 Task: Open Card Card0000000088 in Board Board0000000022 in Workspace WS0000000008 in Trello. Add Member Email0000000032 to Card Card0000000088 in Board Board0000000022 in Workspace WS0000000008 in Trello. Add Red Label titled Label0000000088 to Card Card0000000088 in Board Board0000000022 in Workspace WS0000000008 in Trello. Add Checklist CL0000000088 to Card Card0000000088 in Board Board0000000022 in Workspace WS0000000008 in Trello. Add Dates with Start Date as Jul 01 2023 and Due Date as Jul 31 2023 to Card Card0000000088 in Board Board0000000022 in Workspace WS0000000008 in Trello
Action: Mouse moved to (290, 467)
Screenshot: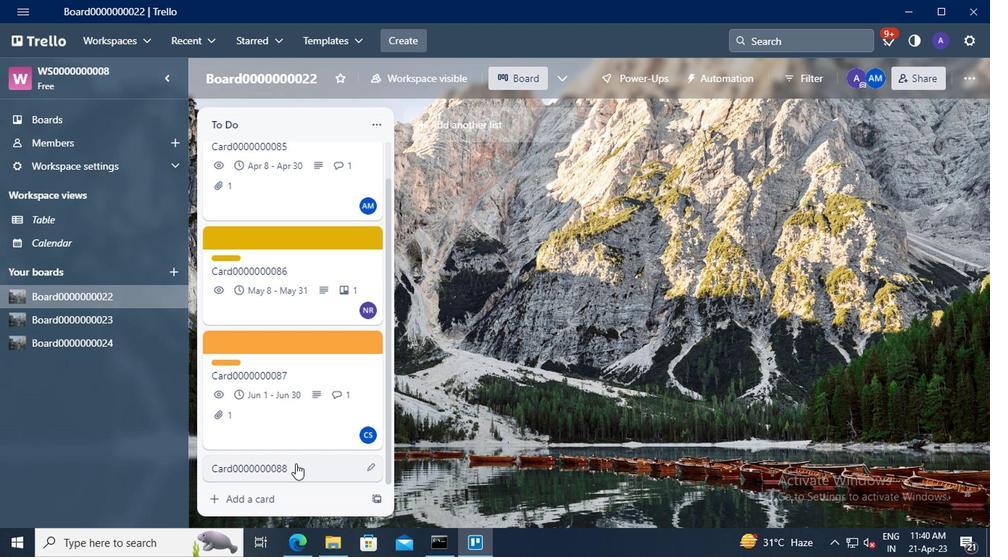 
Action: Mouse pressed left at (290, 467)
Screenshot: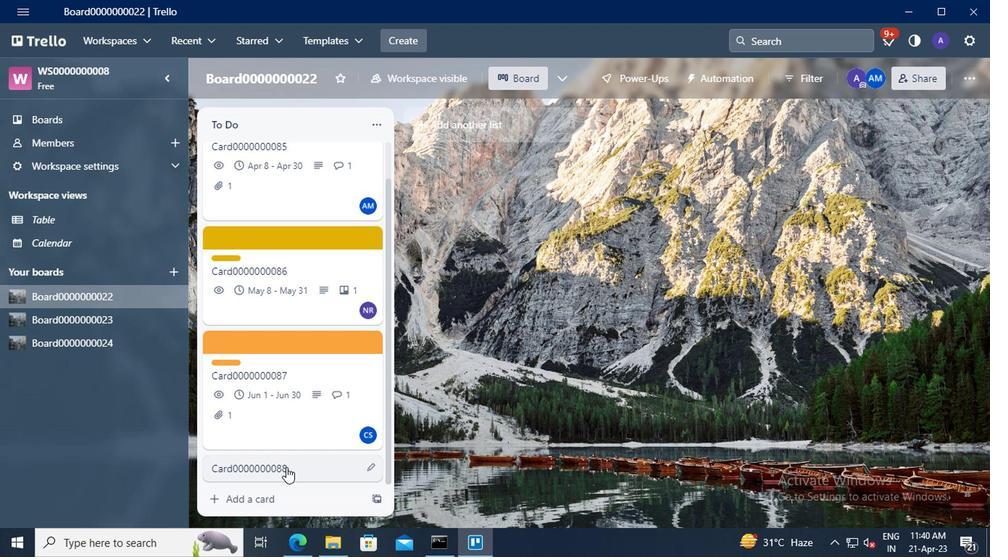 
Action: Mouse moved to (675, 185)
Screenshot: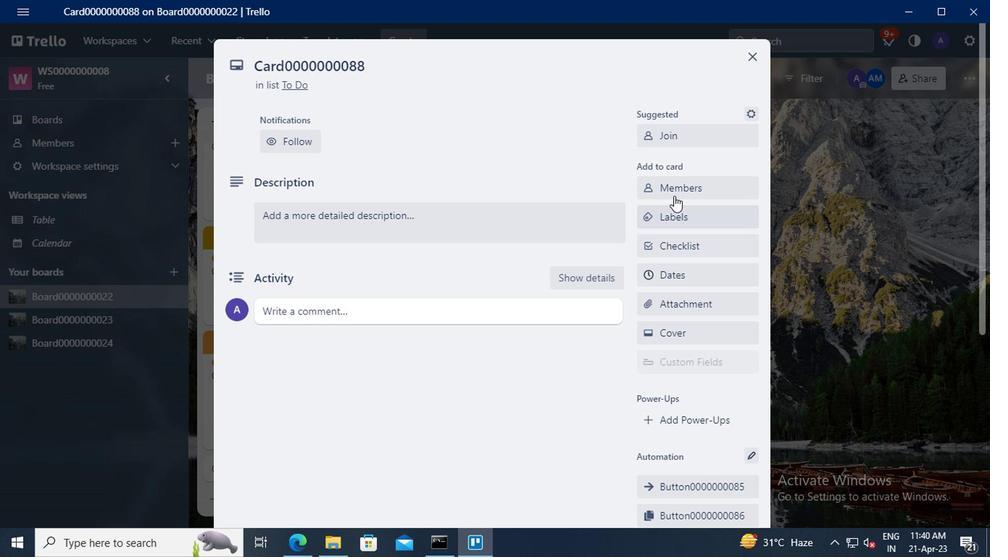 
Action: Mouse pressed left at (675, 185)
Screenshot: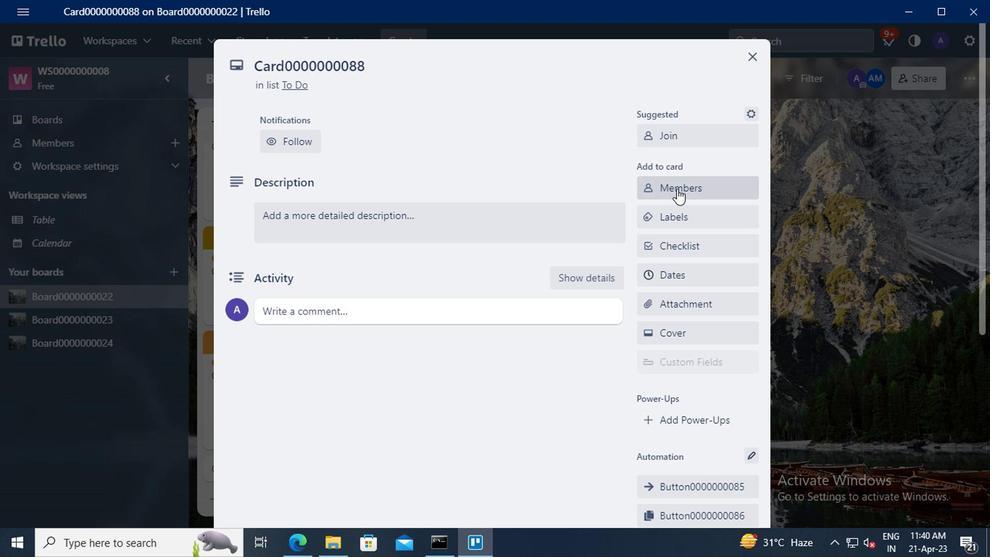 
Action: Mouse moved to (673, 254)
Screenshot: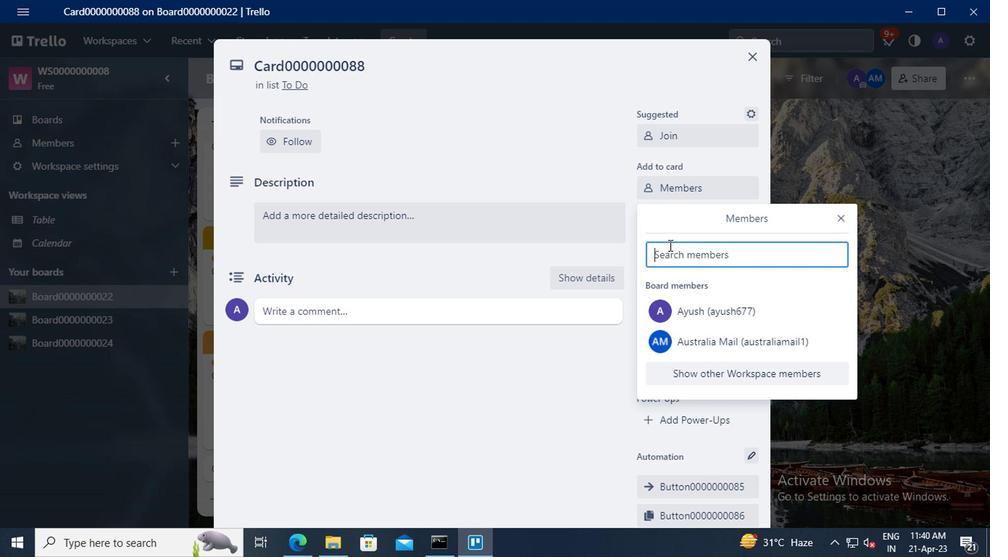 
Action: Mouse pressed left at (673, 254)
Screenshot: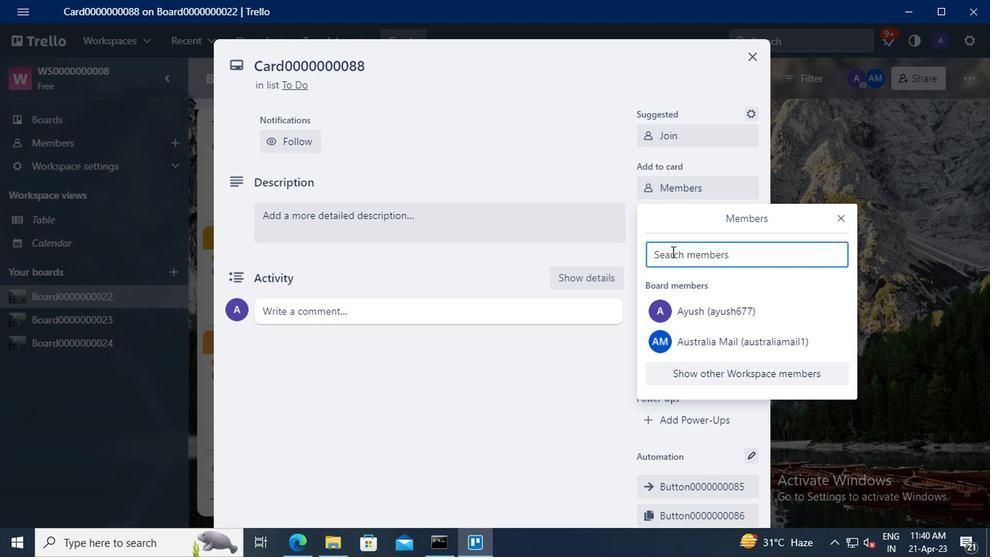 
Action: Mouse moved to (638, 279)
Screenshot: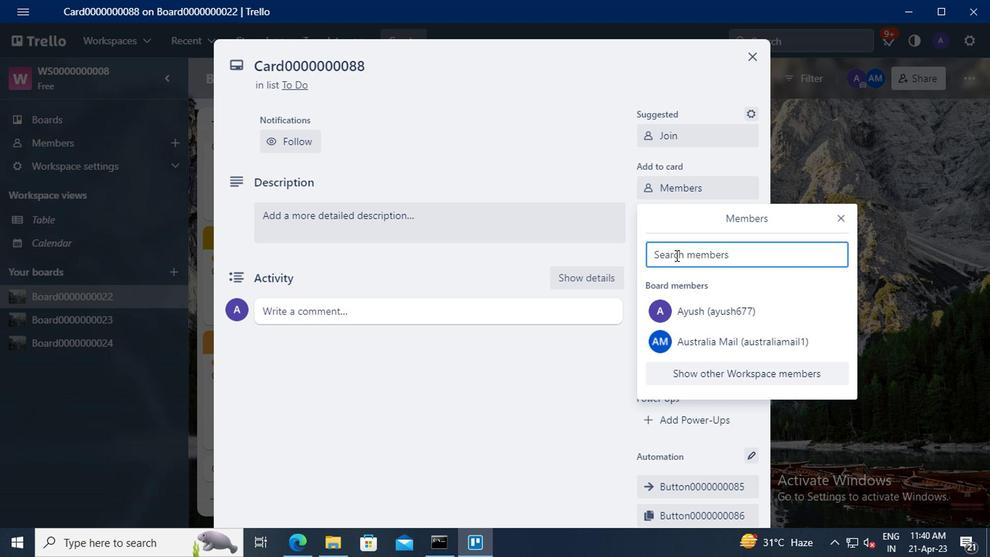 
Action: Key pressed vinnyoffice2<Key.shift>@GMAIL.COM
Screenshot: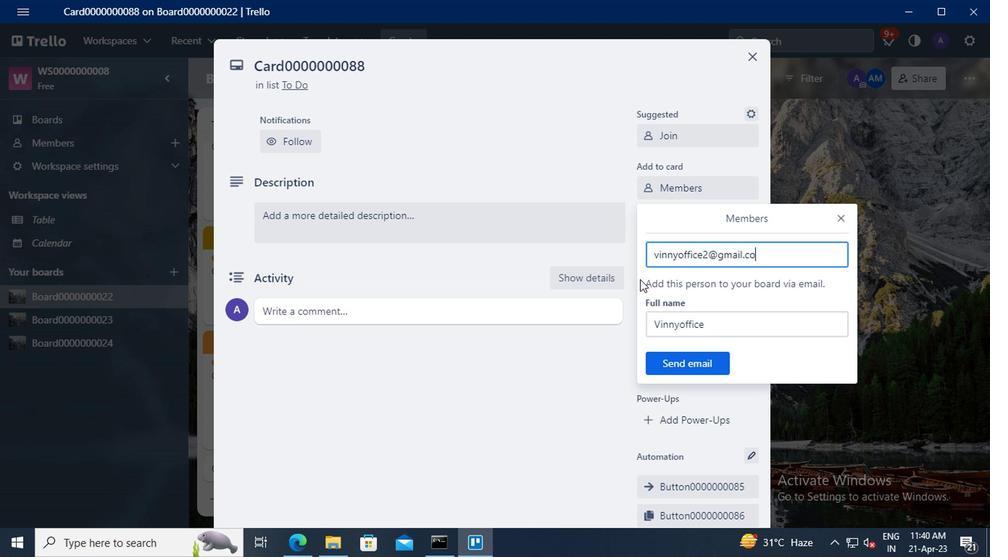
Action: Mouse moved to (675, 356)
Screenshot: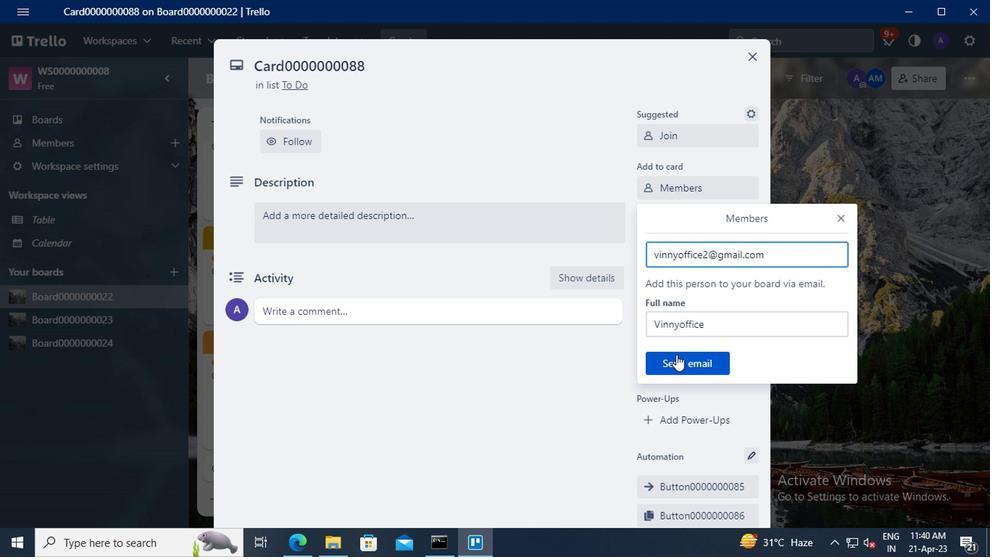 
Action: Mouse pressed left at (675, 356)
Screenshot: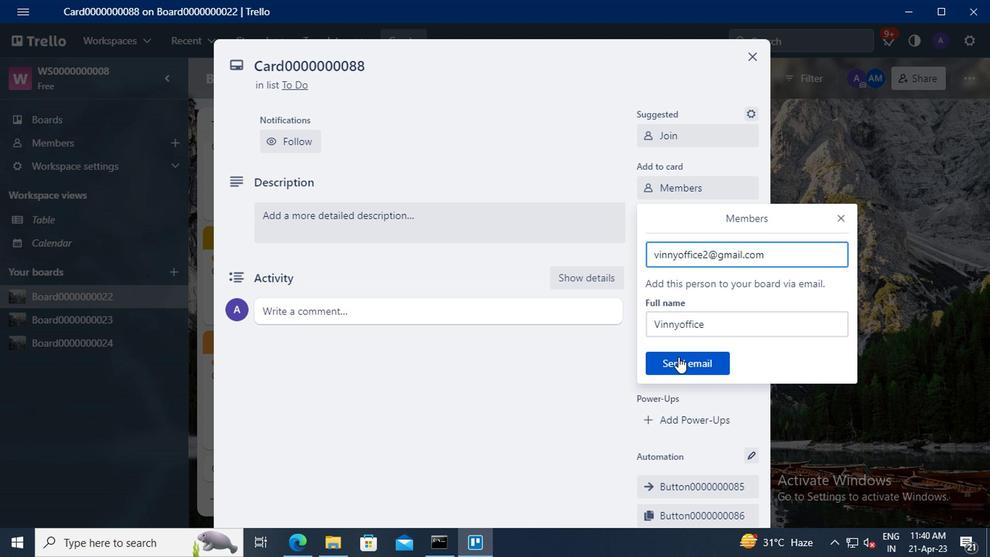 
Action: Mouse moved to (701, 214)
Screenshot: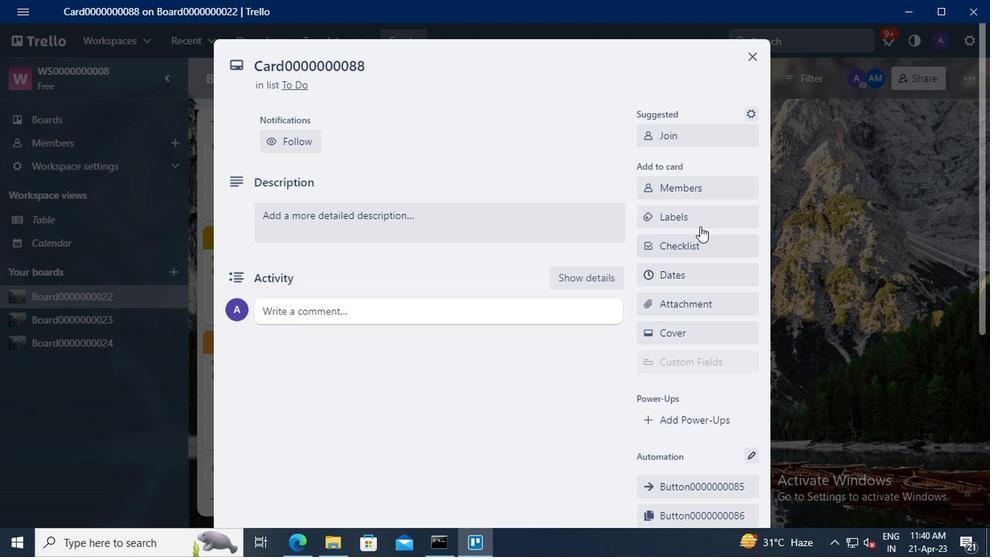 
Action: Mouse pressed left at (701, 214)
Screenshot: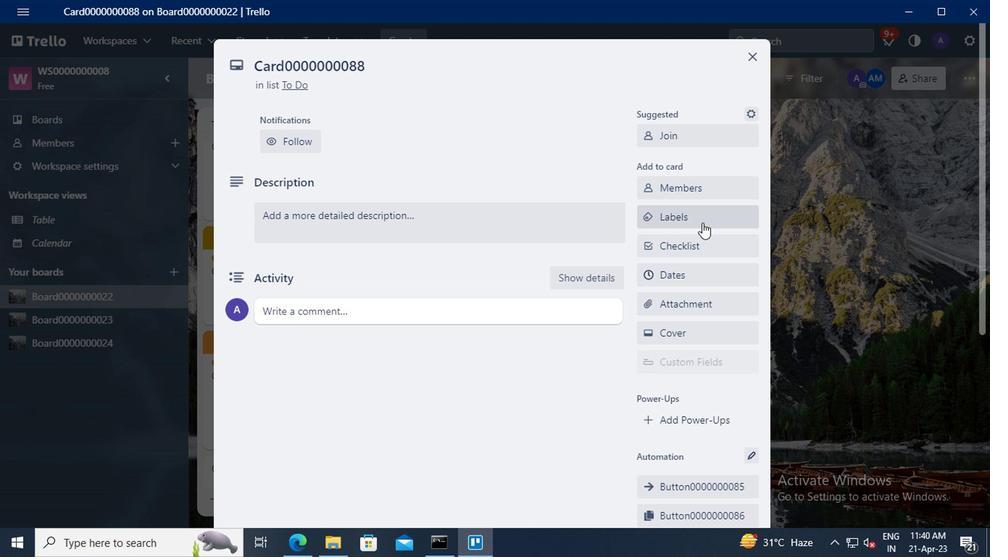 
Action: Mouse moved to (757, 412)
Screenshot: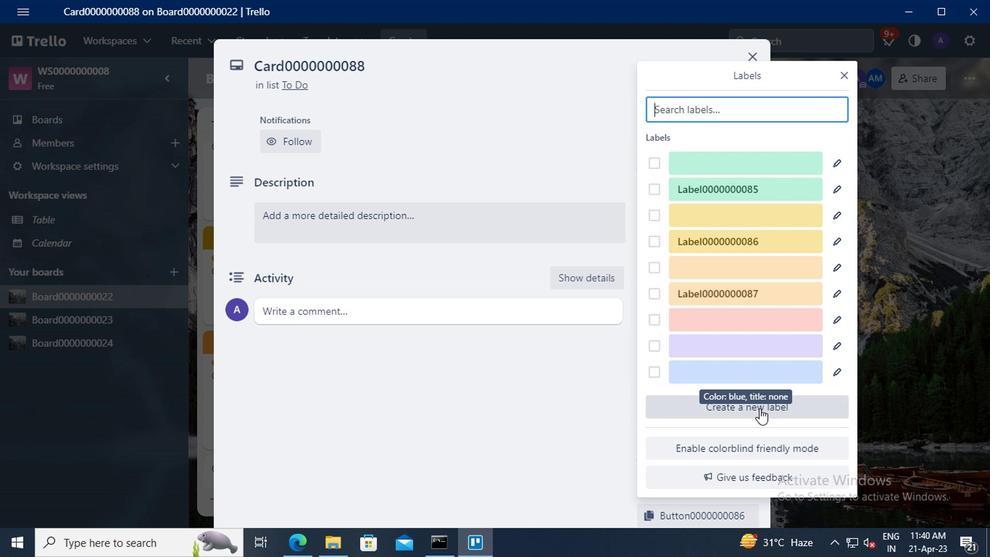
Action: Mouse pressed left at (757, 412)
Screenshot: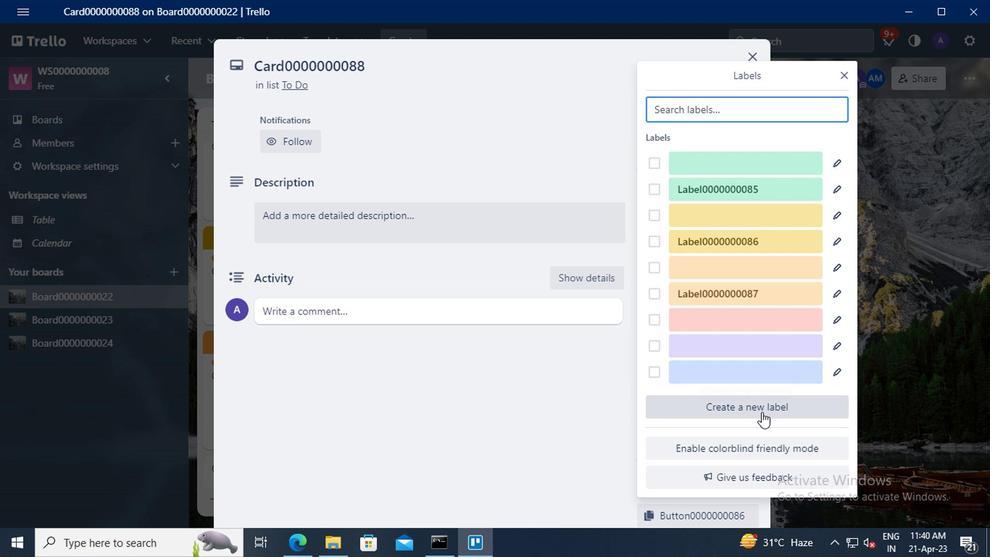 
Action: Mouse moved to (720, 210)
Screenshot: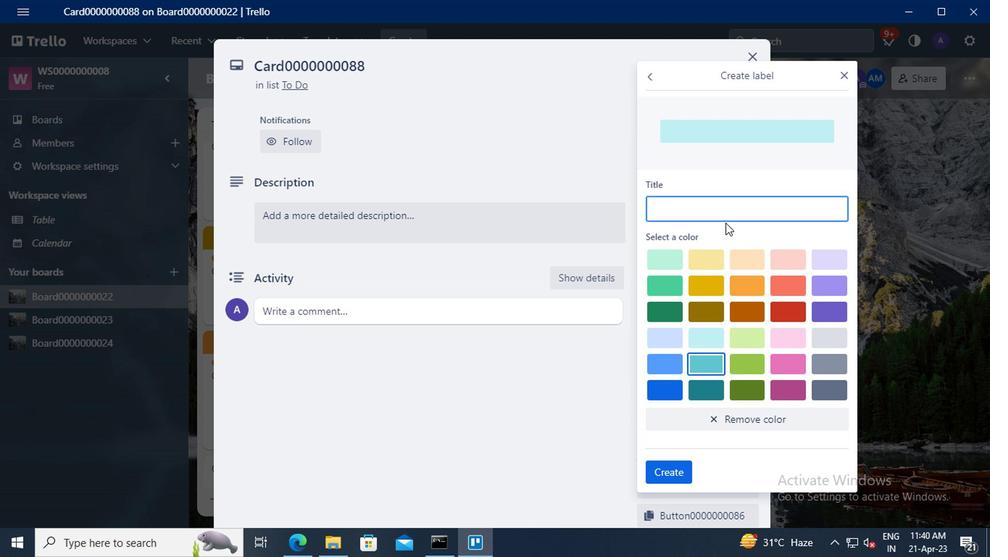 
Action: Mouse pressed left at (720, 210)
Screenshot: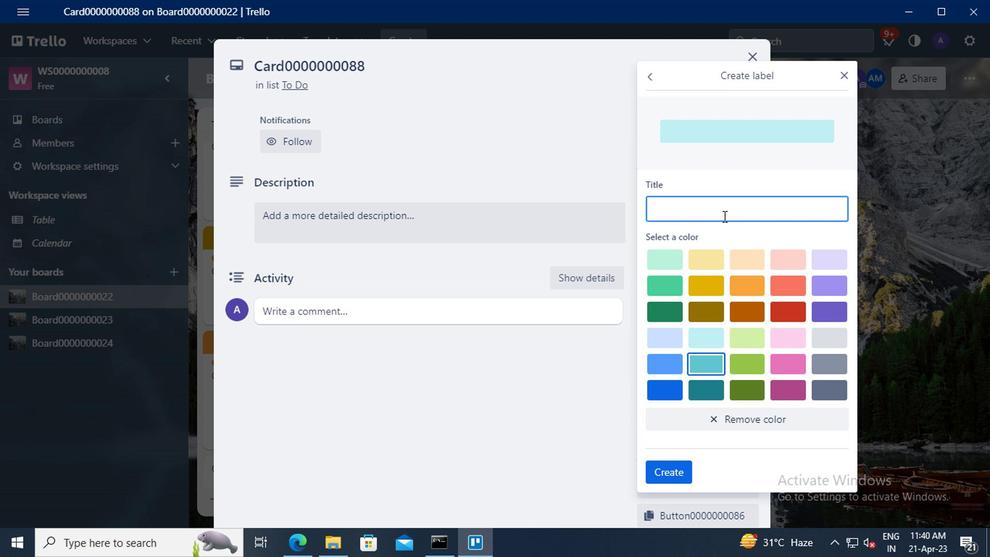 
Action: Mouse moved to (708, 216)
Screenshot: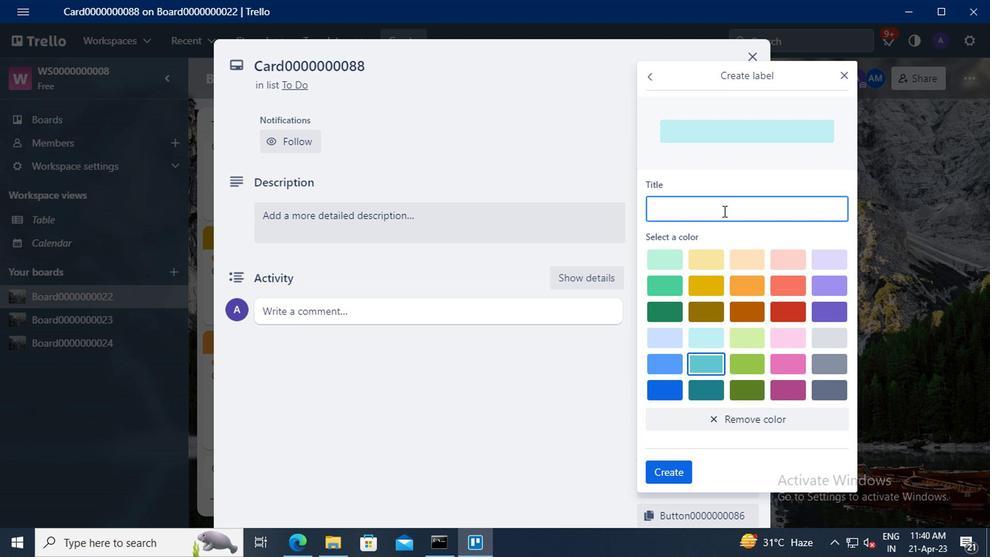 
Action: Key pressed <Key.shift>LABEL0000000088
Screenshot: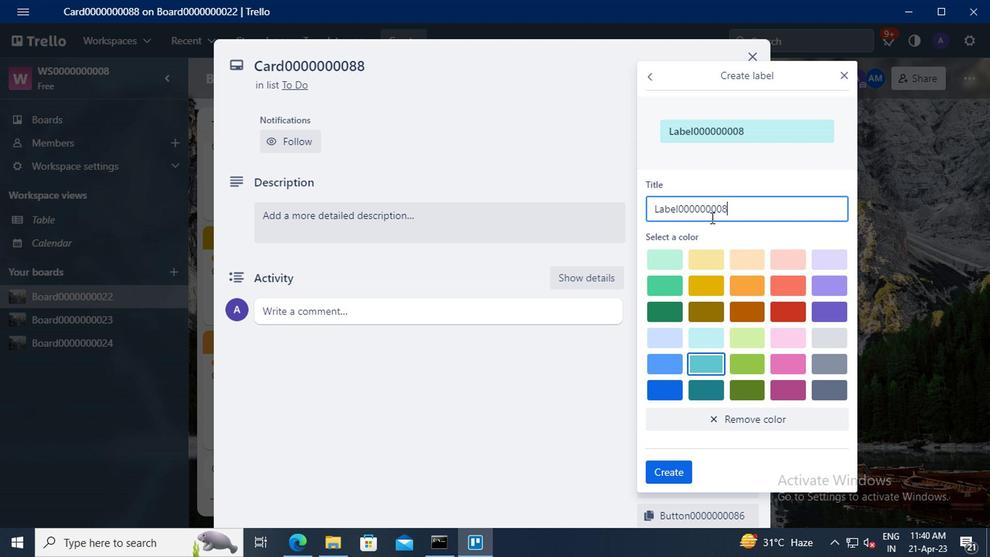 
Action: Mouse moved to (781, 280)
Screenshot: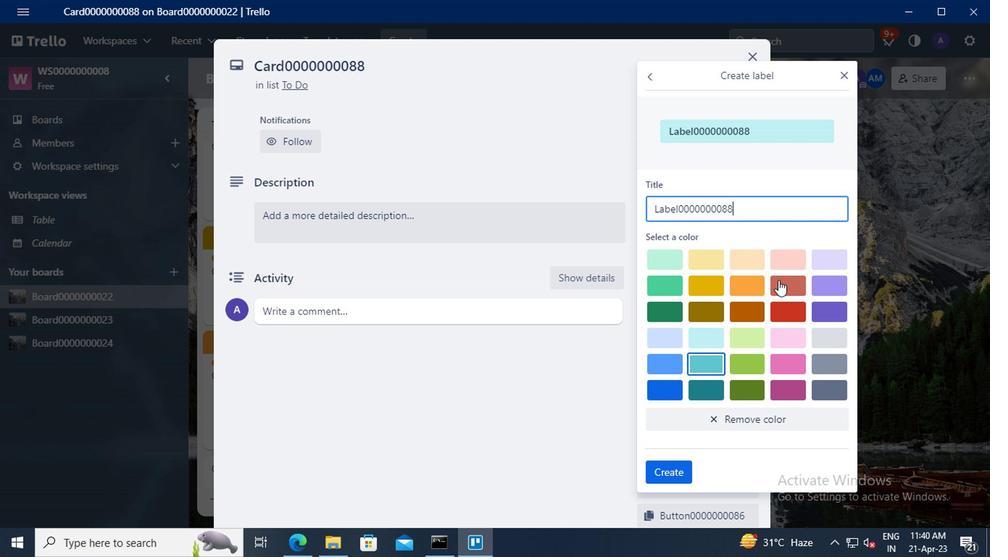 
Action: Mouse pressed left at (781, 280)
Screenshot: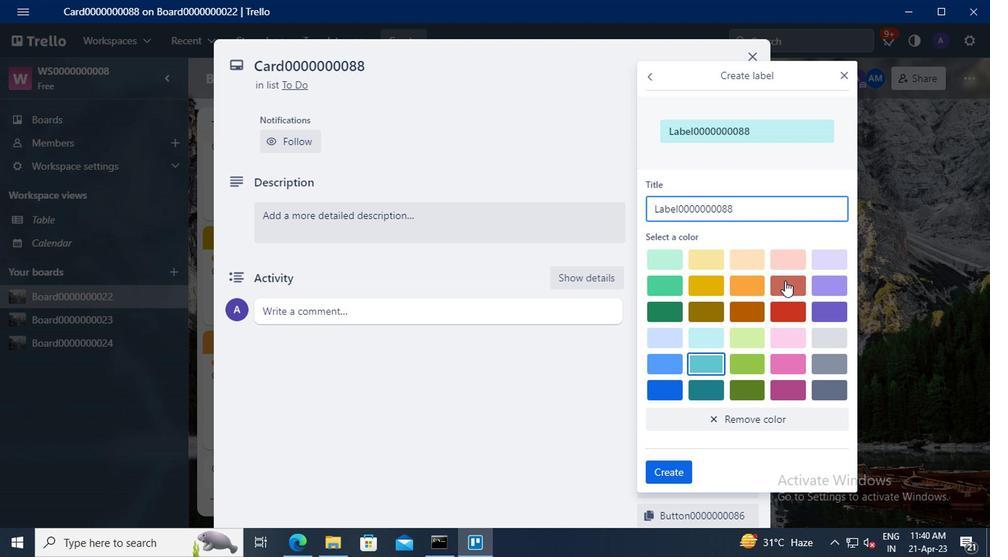 
Action: Mouse moved to (681, 469)
Screenshot: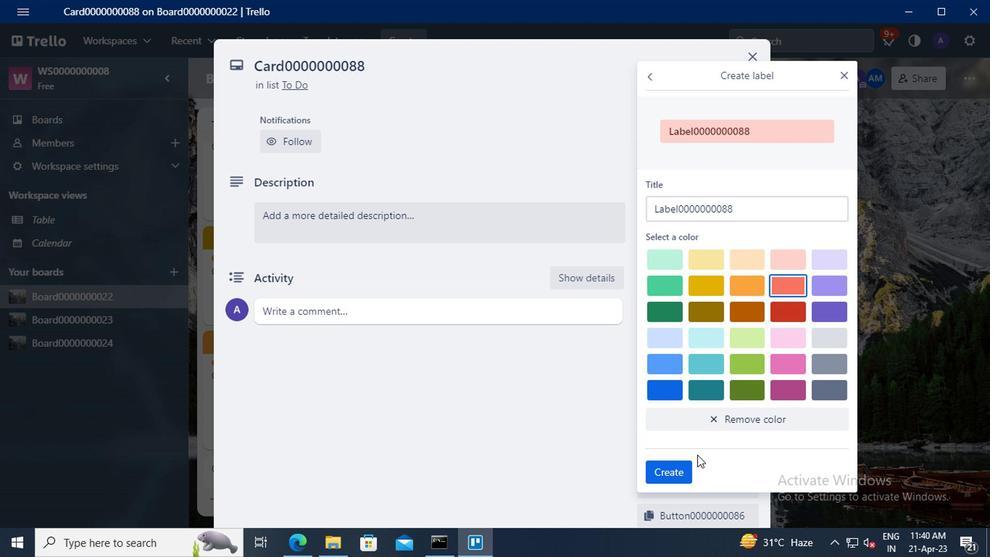 
Action: Mouse pressed left at (681, 469)
Screenshot: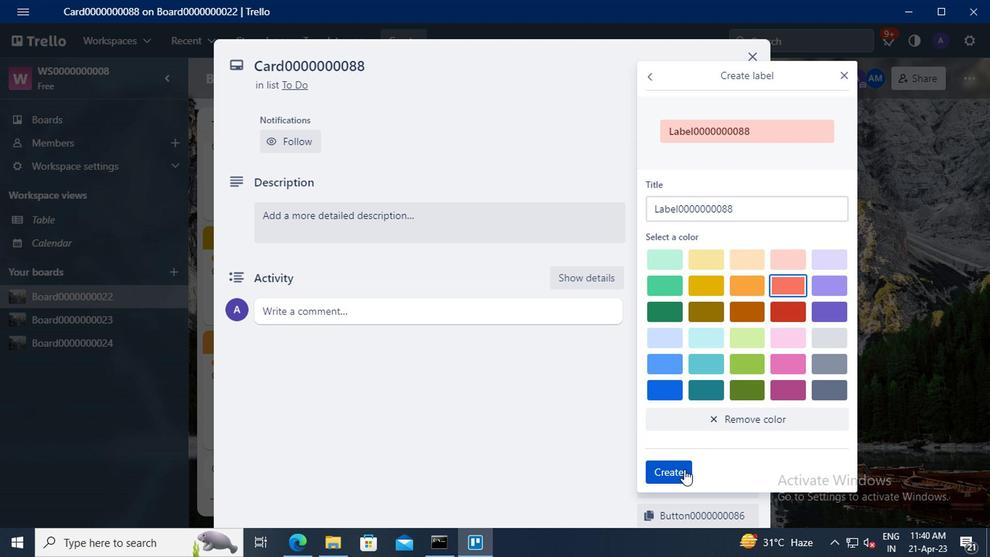 
Action: Mouse moved to (840, 74)
Screenshot: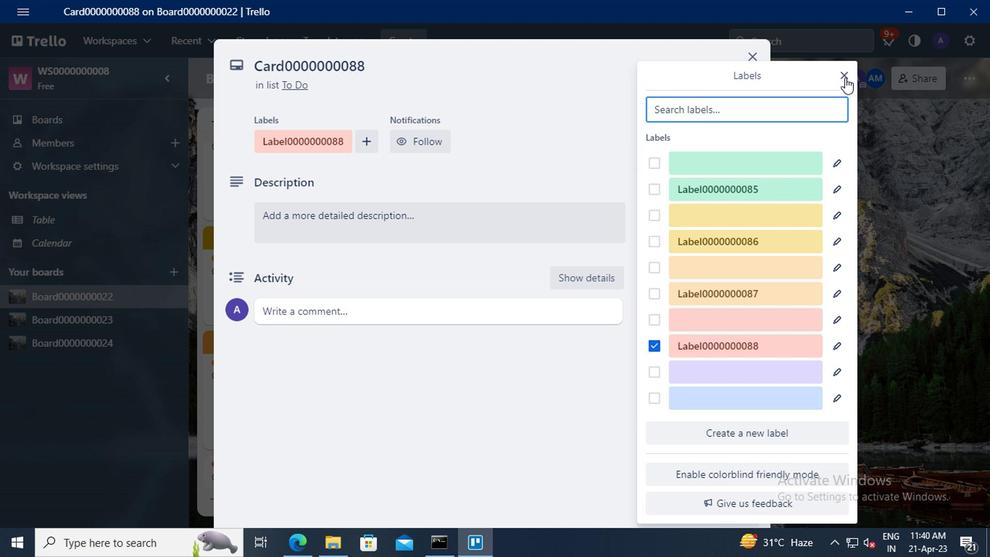 
Action: Mouse pressed left at (840, 74)
Screenshot: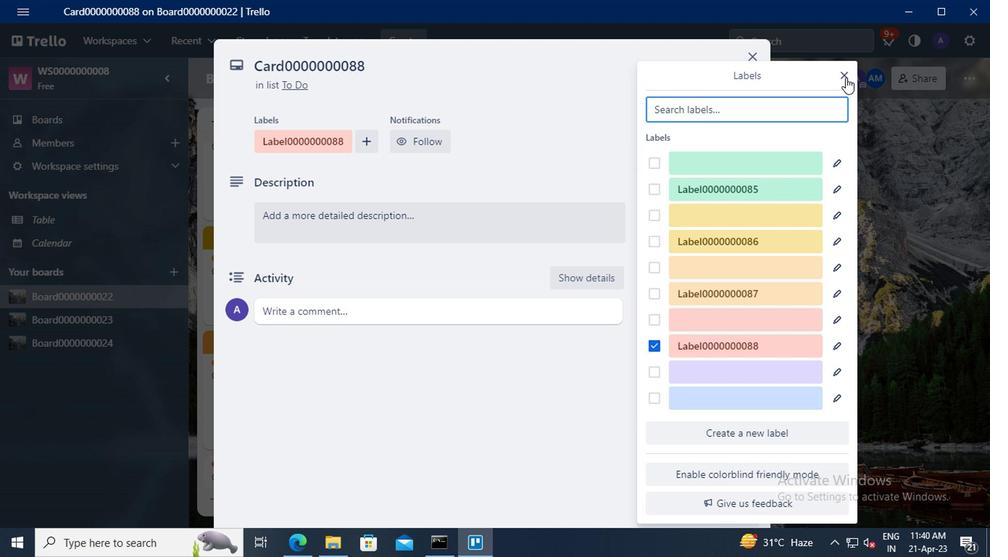 
Action: Mouse moved to (703, 242)
Screenshot: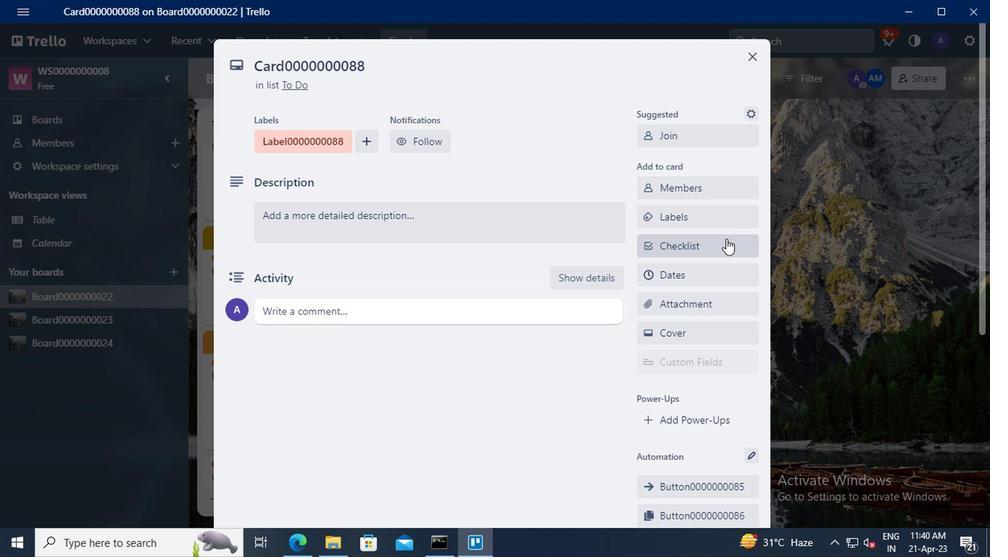 
Action: Mouse pressed left at (703, 242)
Screenshot: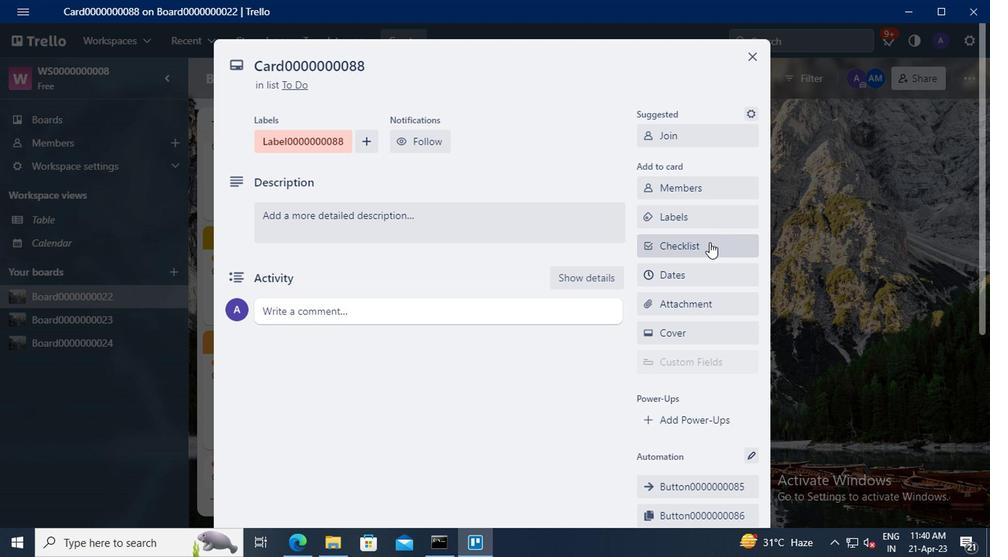 
Action: Key pressed <Key.delete><Key.shift>CL0000000088
Screenshot: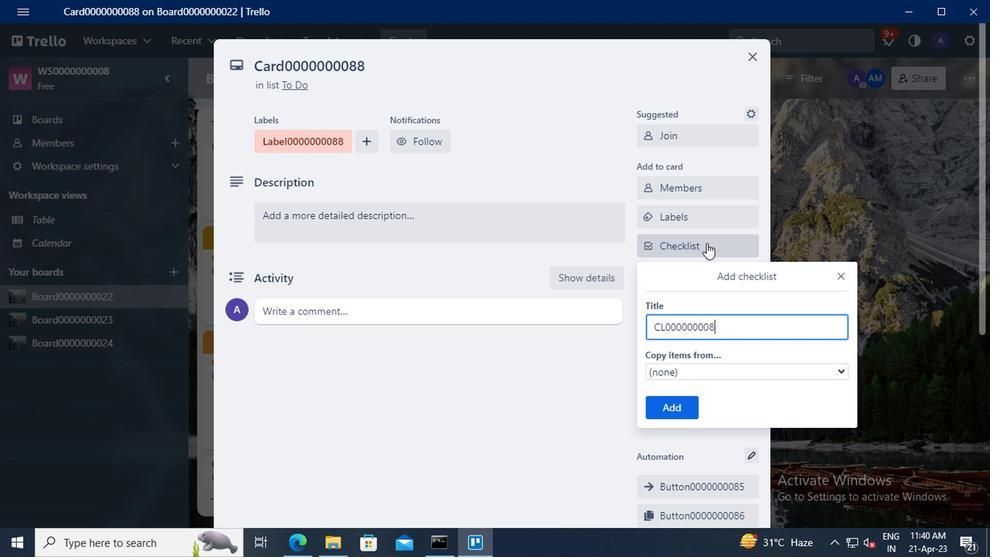 
Action: Mouse moved to (678, 407)
Screenshot: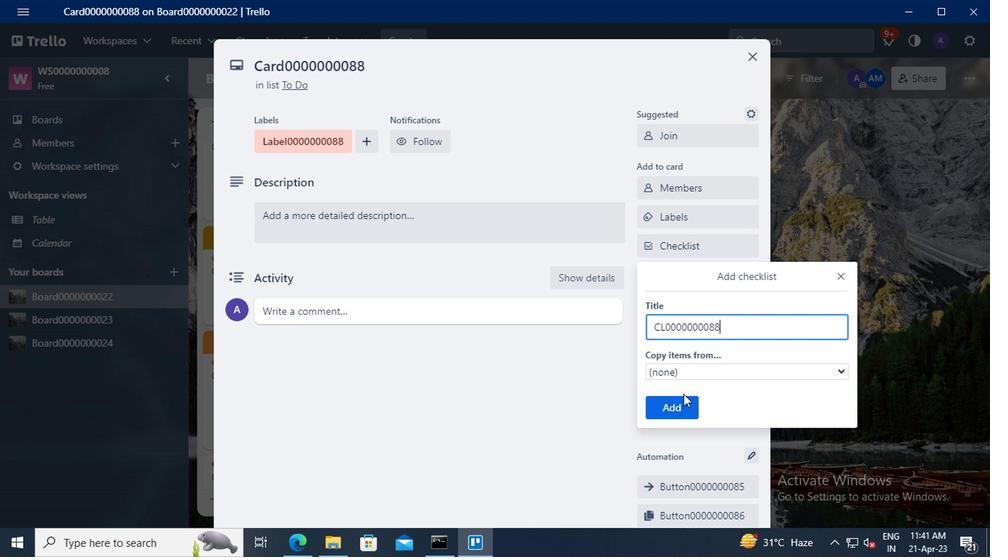 
Action: Mouse pressed left at (678, 407)
Screenshot: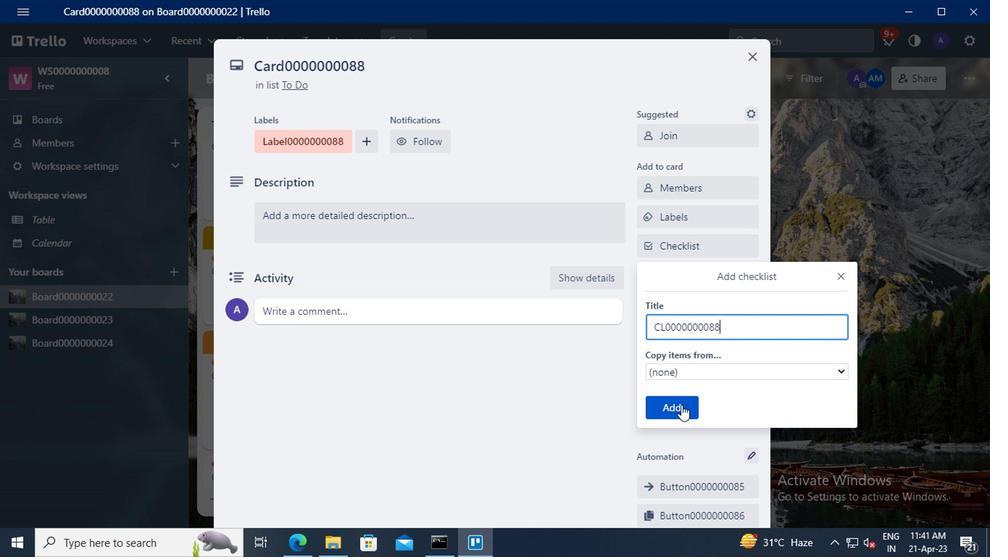 
Action: Mouse moved to (685, 277)
Screenshot: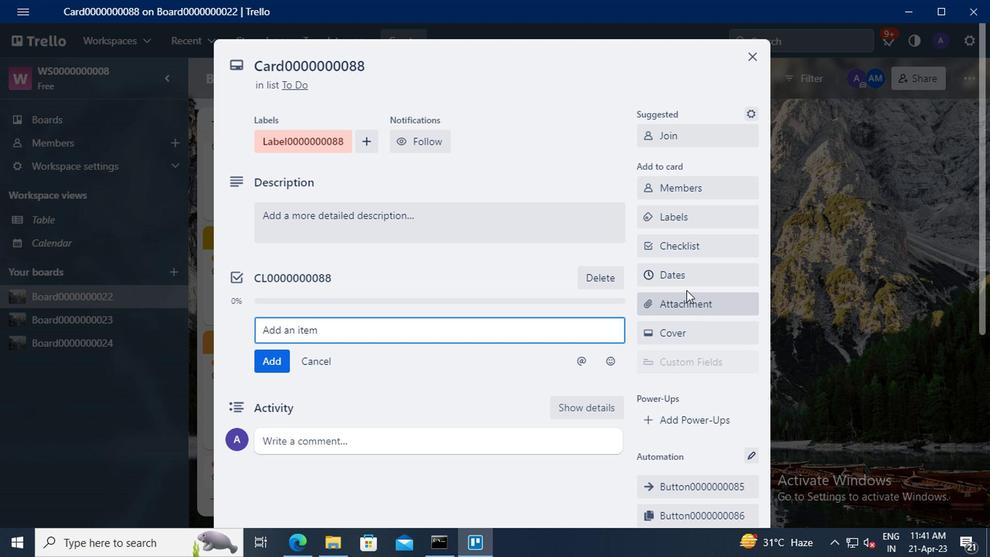 
Action: Mouse pressed left at (685, 277)
Screenshot: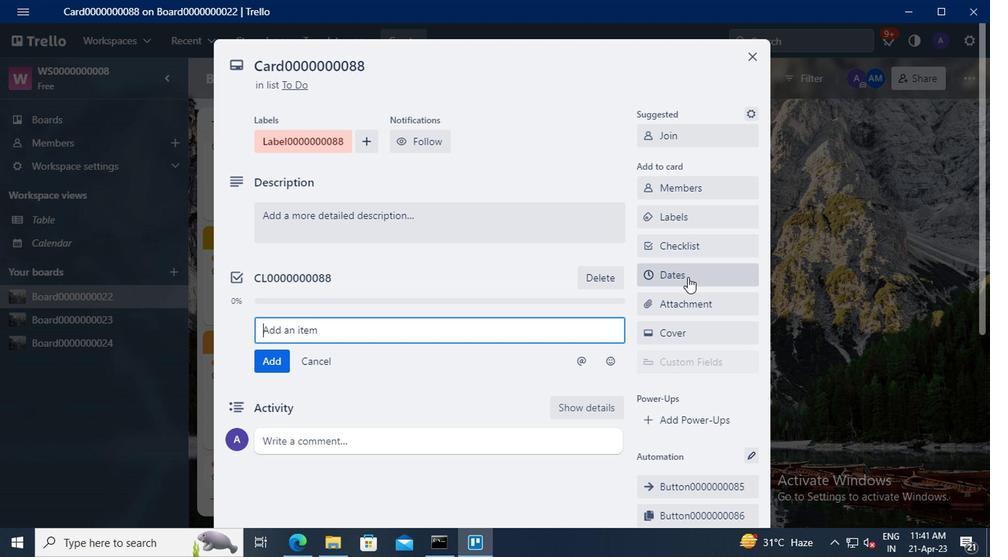 
Action: Mouse moved to (650, 337)
Screenshot: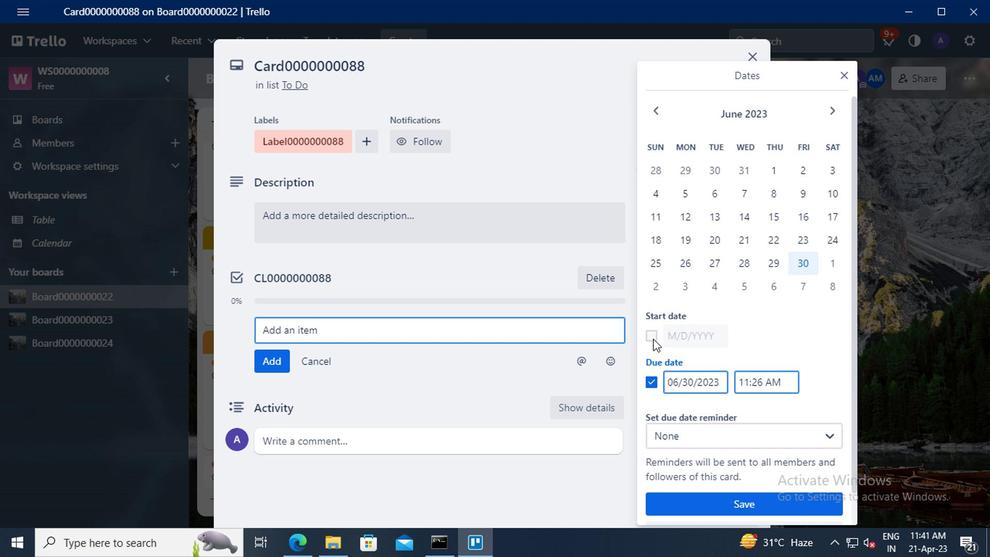 
Action: Mouse pressed left at (650, 337)
Screenshot: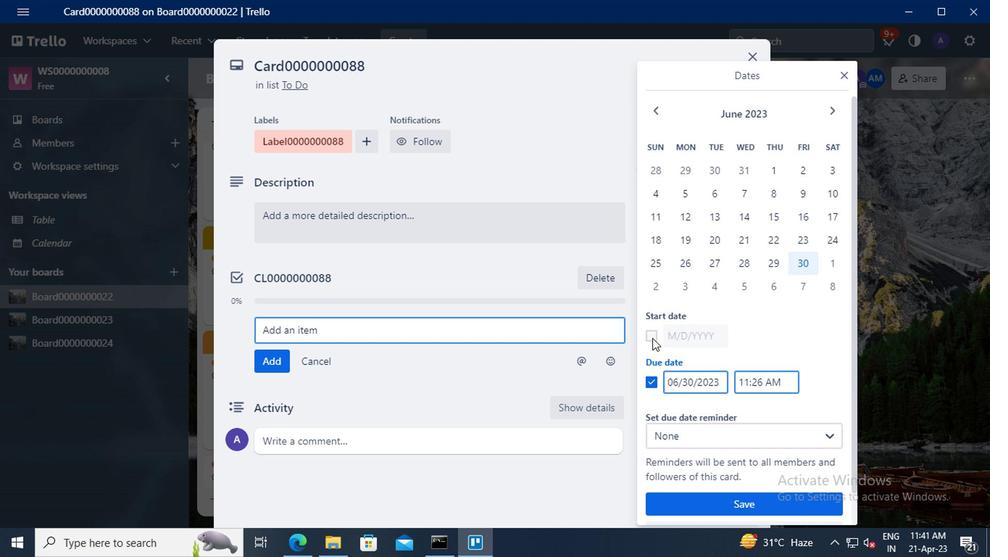 
Action: Mouse moved to (689, 335)
Screenshot: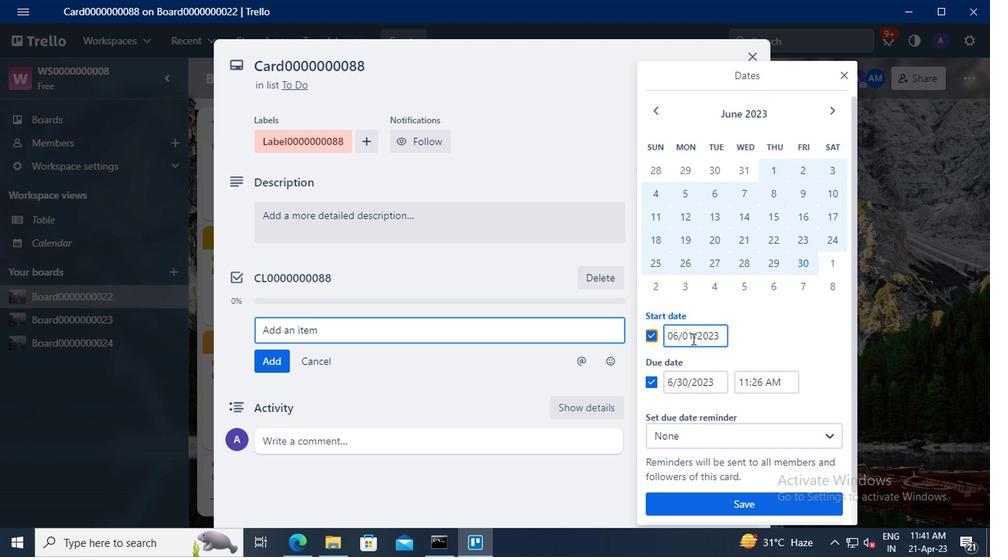 
Action: Mouse pressed left at (689, 335)
Screenshot: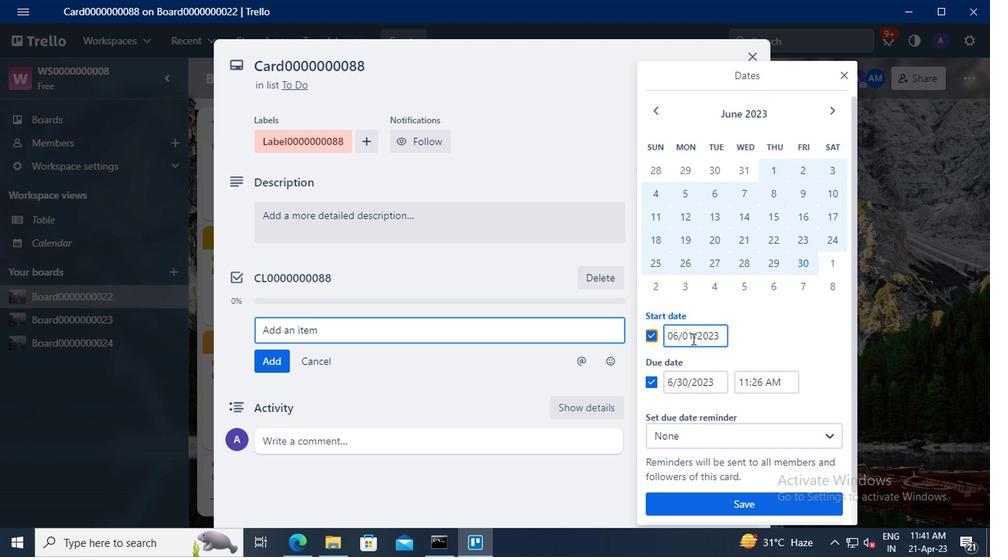 
Action: Mouse moved to (661, 272)
Screenshot: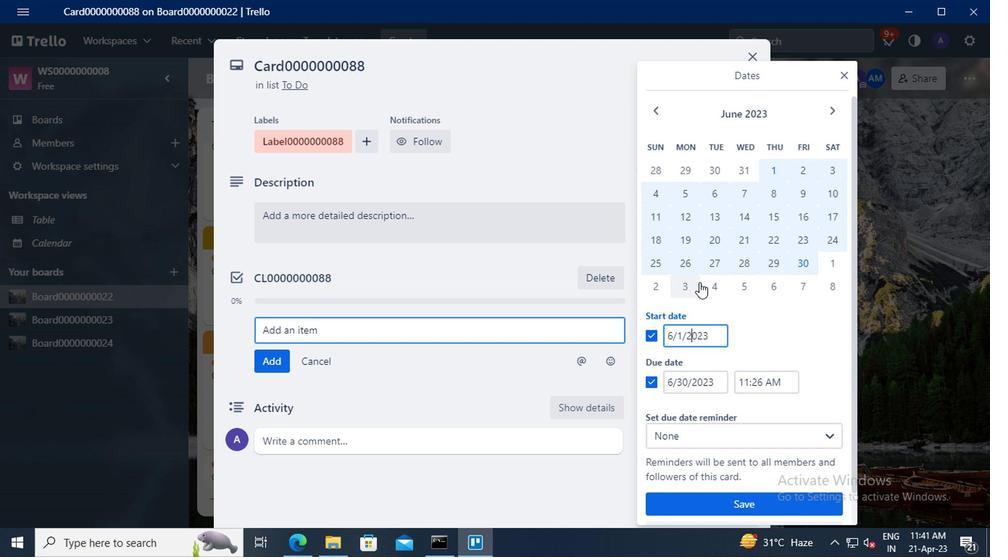 
Action: Key pressed <Key.left><Key.left><Key.backspace>1<Key.left><Key.left><Key.backspace>7
Screenshot: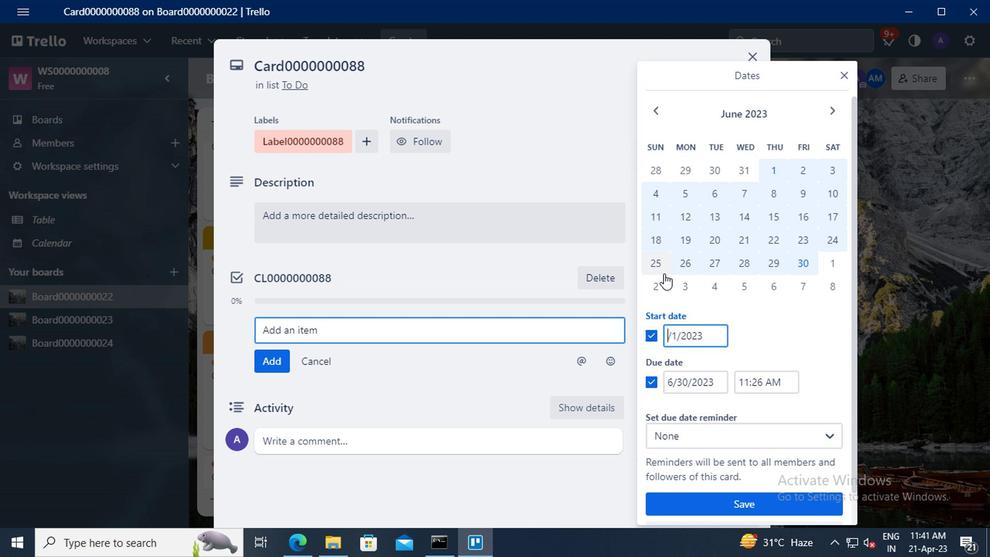 
Action: Mouse moved to (686, 380)
Screenshot: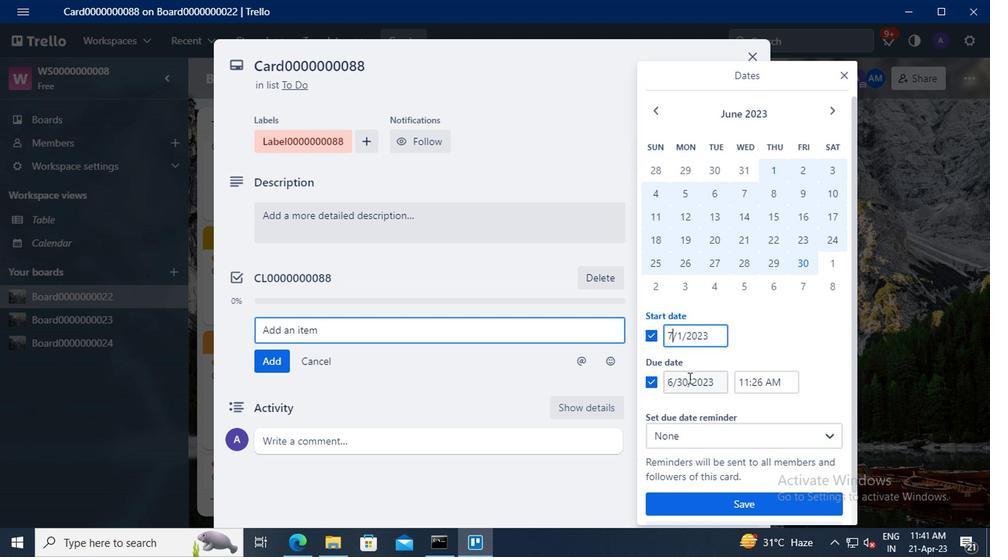 
Action: Mouse pressed left at (686, 380)
Screenshot: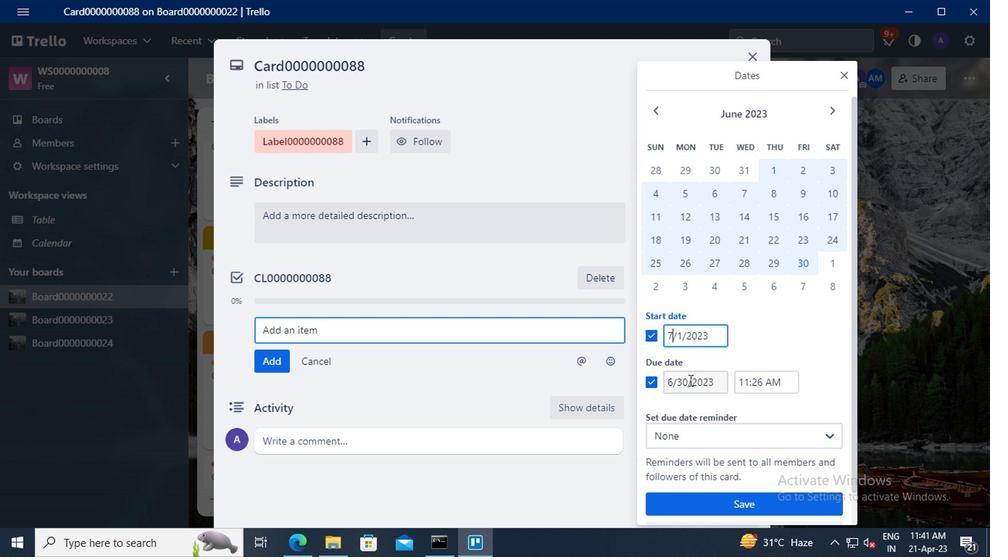
Action: Mouse moved to (691, 359)
Screenshot: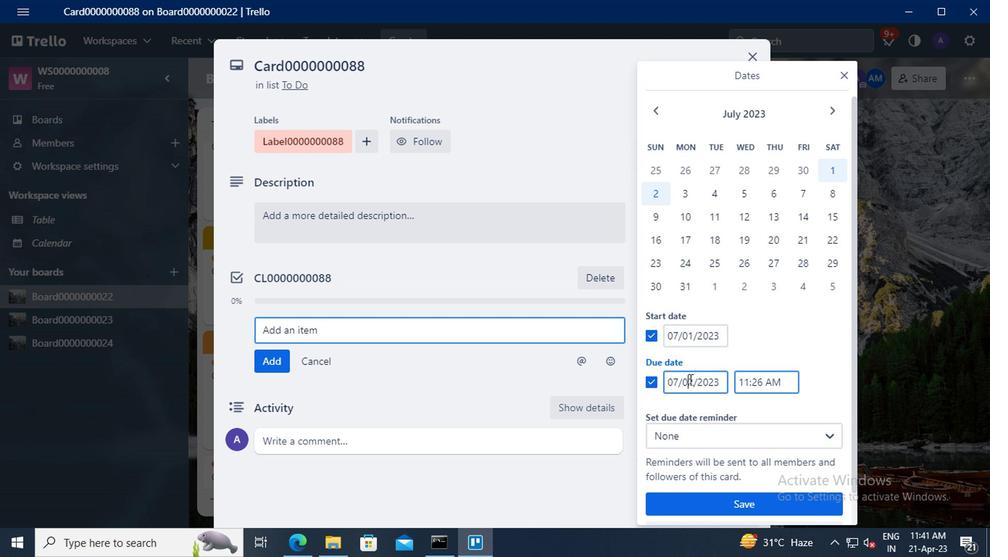 
Action: Key pressed <Key.backspace><Key.delete>31
Screenshot: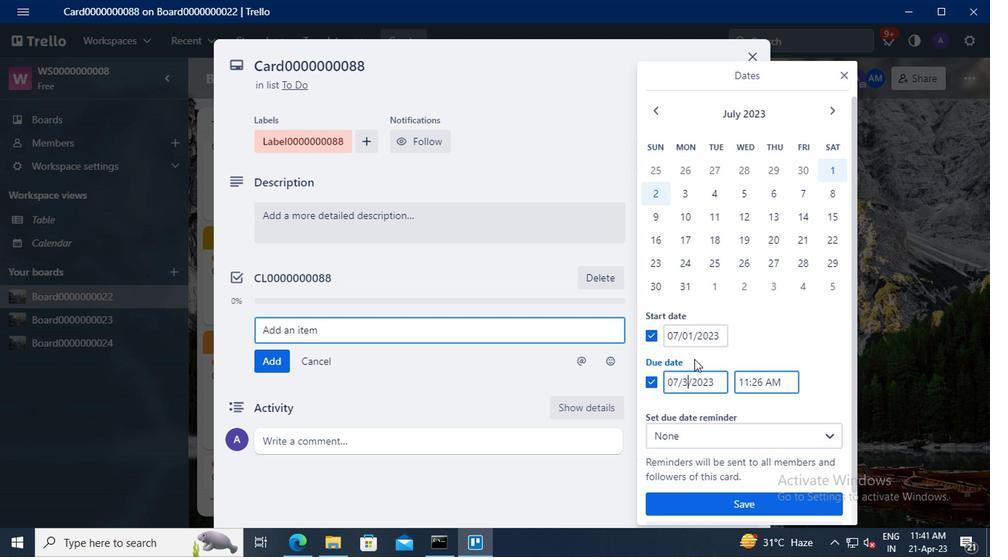 
Action: Mouse moved to (714, 508)
Screenshot: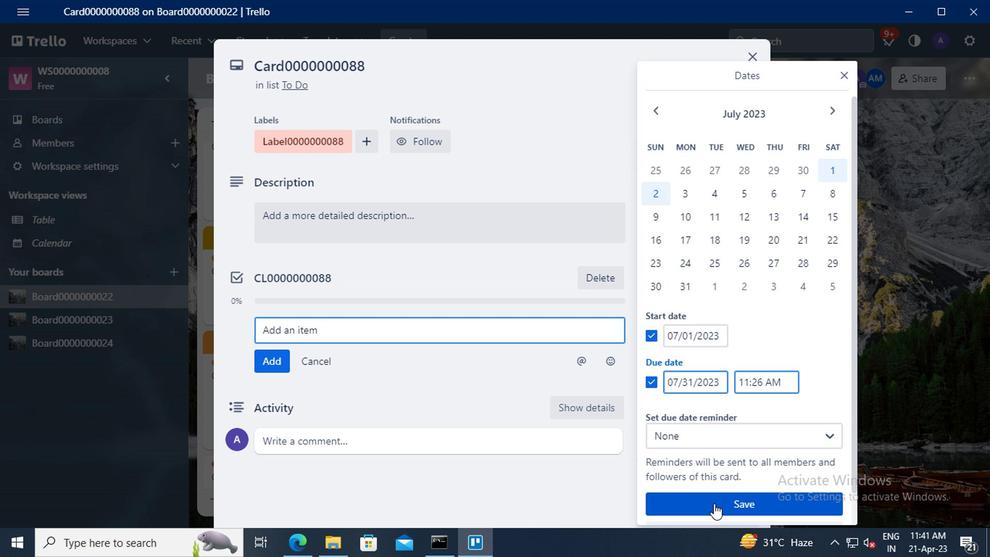 
Action: Mouse pressed left at (714, 508)
Screenshot: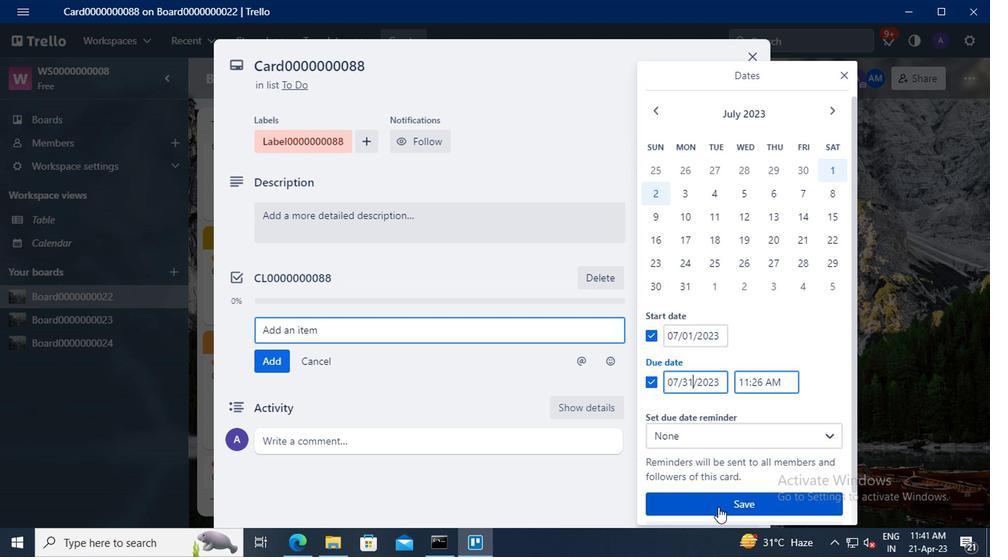 
